Task: In the Company washington.edu, Log call with description : 'Engaged in a call with a potential client seeking a tailored solution.'; Select call outcome: 'Busy '; Select call Direction: Inbound; Add date: '25 July, 2023' and time 3:00:PM. Logged in from softage.1@softage.net
Action: Mouse moved to (86, 53)
Screenshot: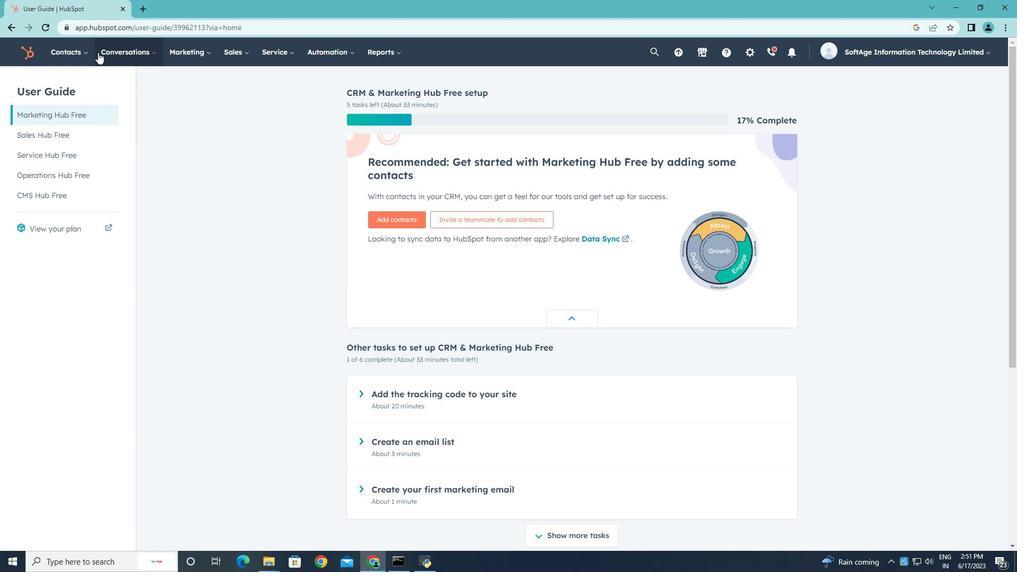 
Action: Mouse pressed left at (86, 53)
Screenshot: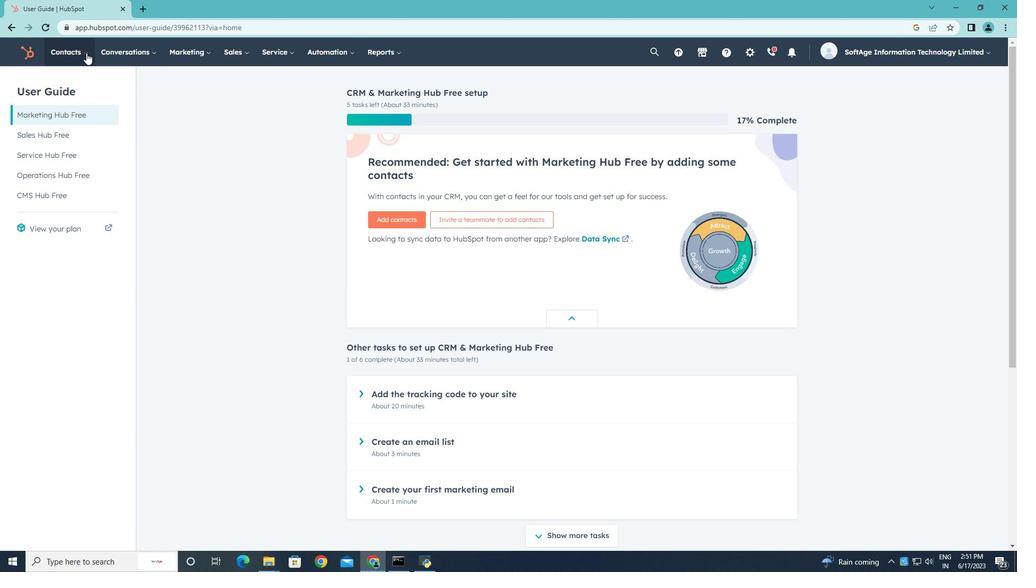 
Action: Mouse moved to (84, 108)
Screenshot: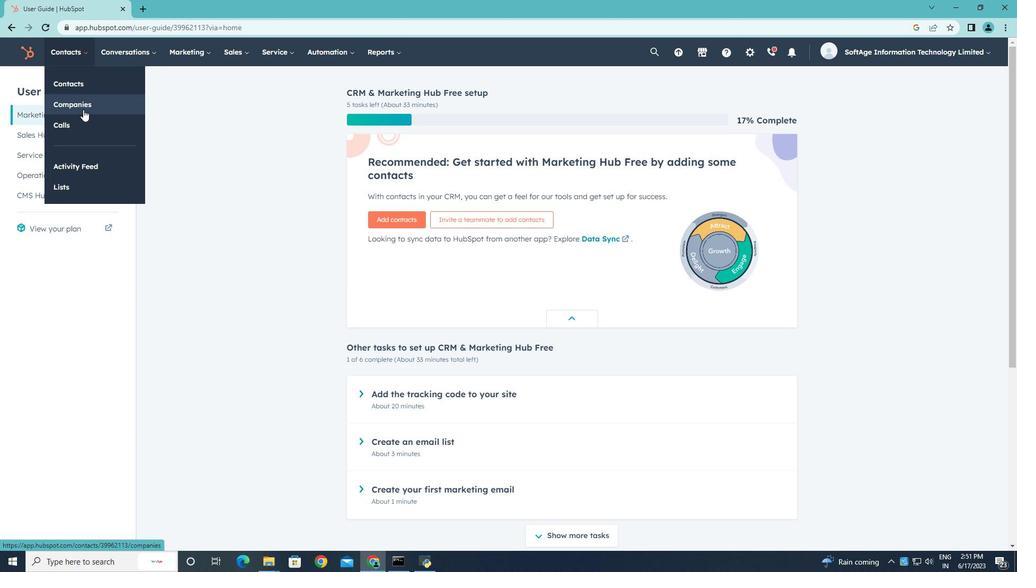 
Action: Mouse pressed left at (84, 108)
Screenshot: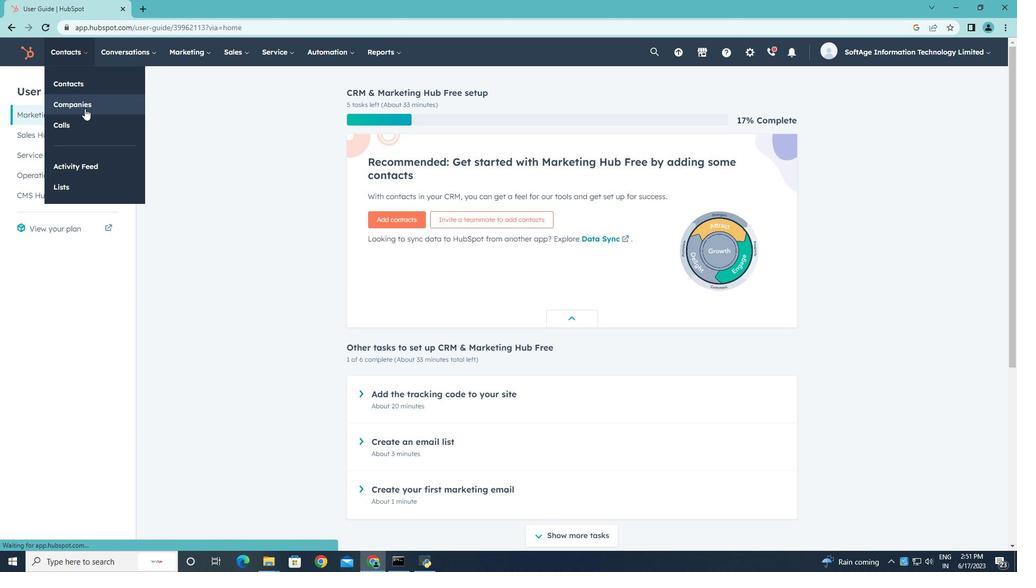 
Action: Mouse moved to (84, 169)
Screenshot: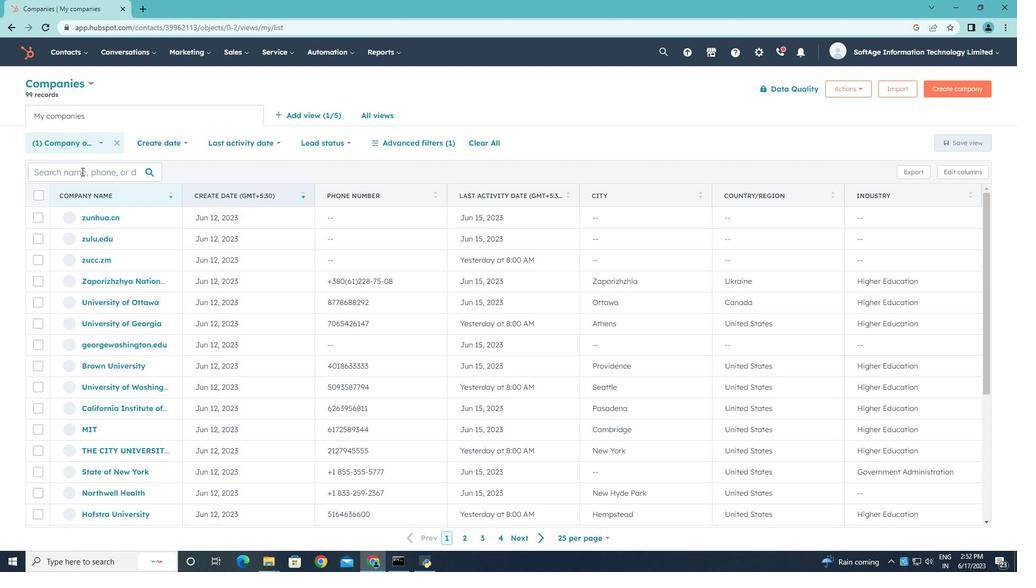 
Action: Mouse pressed left at (84, 169)
Screenshot: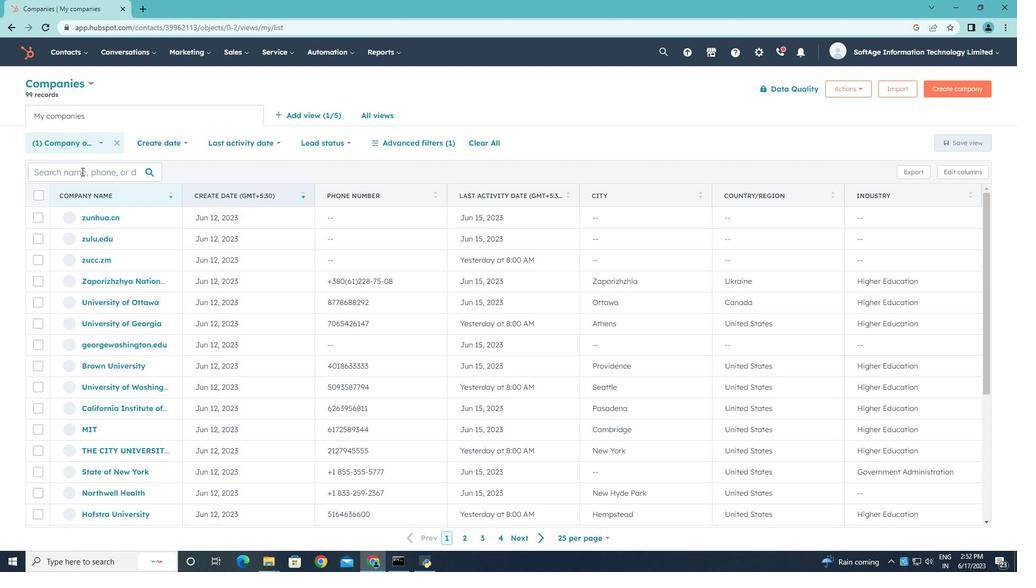 
Action: Key pressed washington.edu
Screenshot: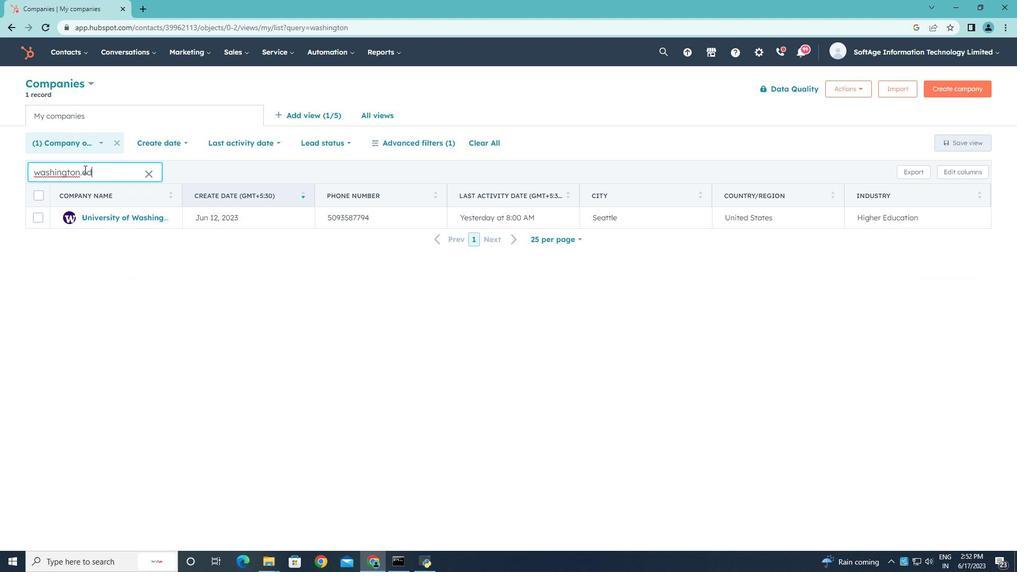 
Action: Mouse moved to (117, 219)
Screenshot: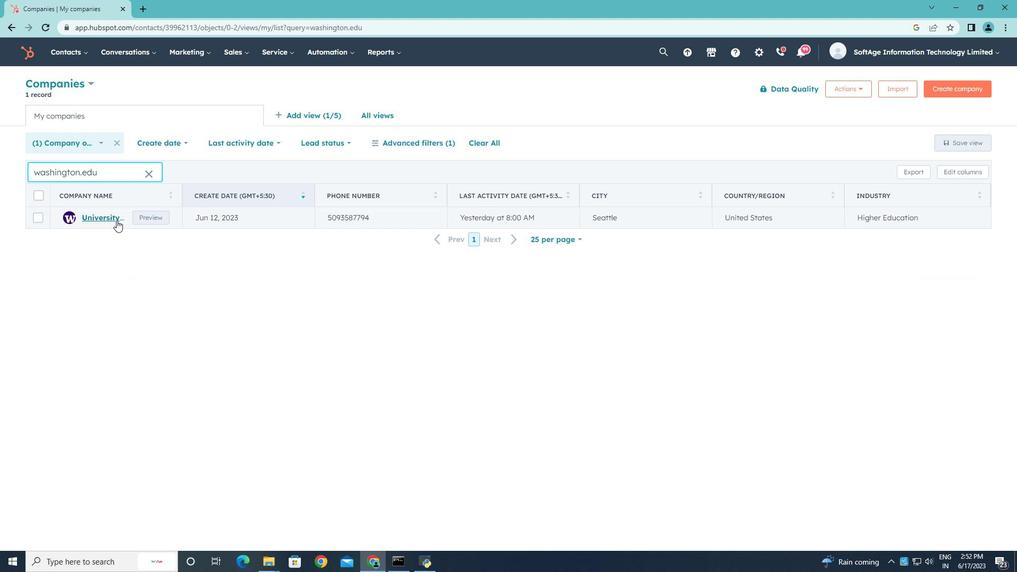 
Action: Mouse pressed left at (117, 219)
Screenshot: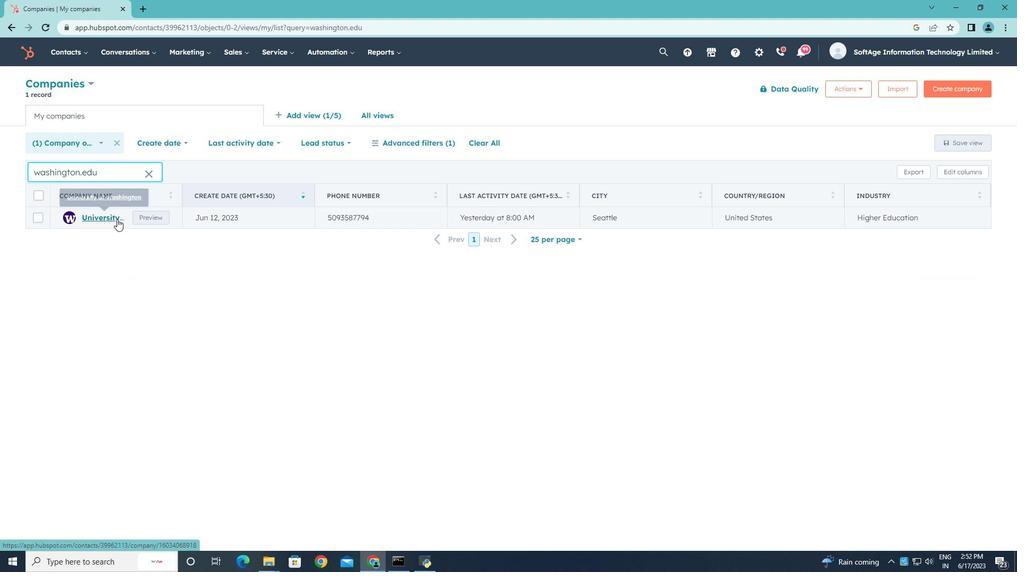 
Action: Mouse moved to (204, 177)
Screenshot: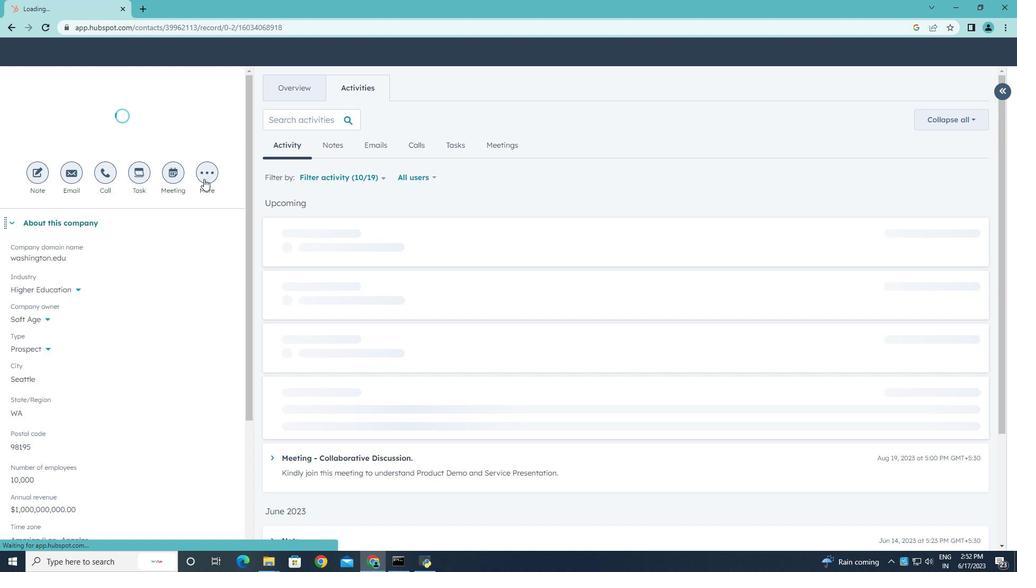 
Action: Mouse pressed left at (204, 177)
Screenshot: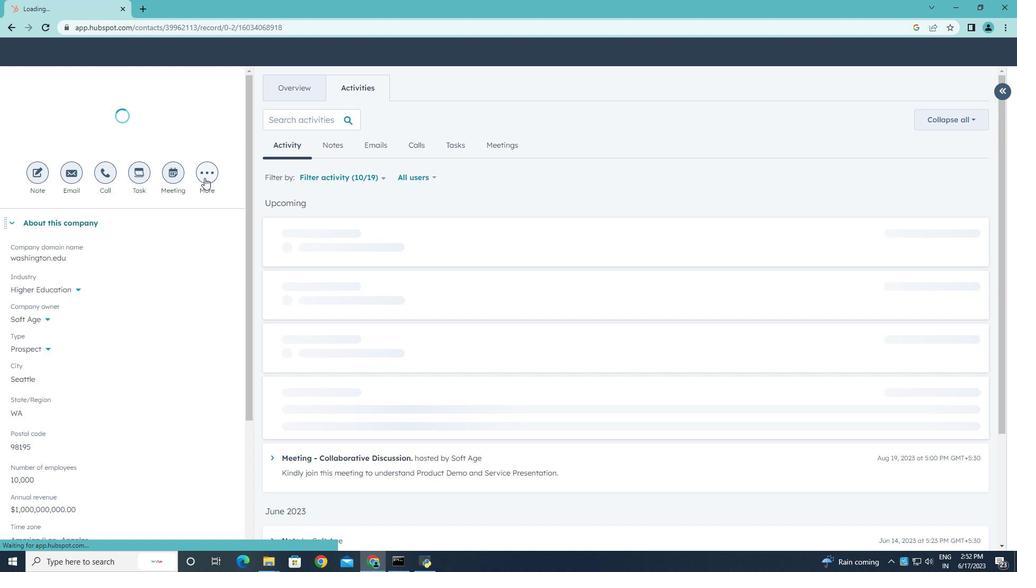 
Action: Mouse moved to (189, 267)
Screenshot: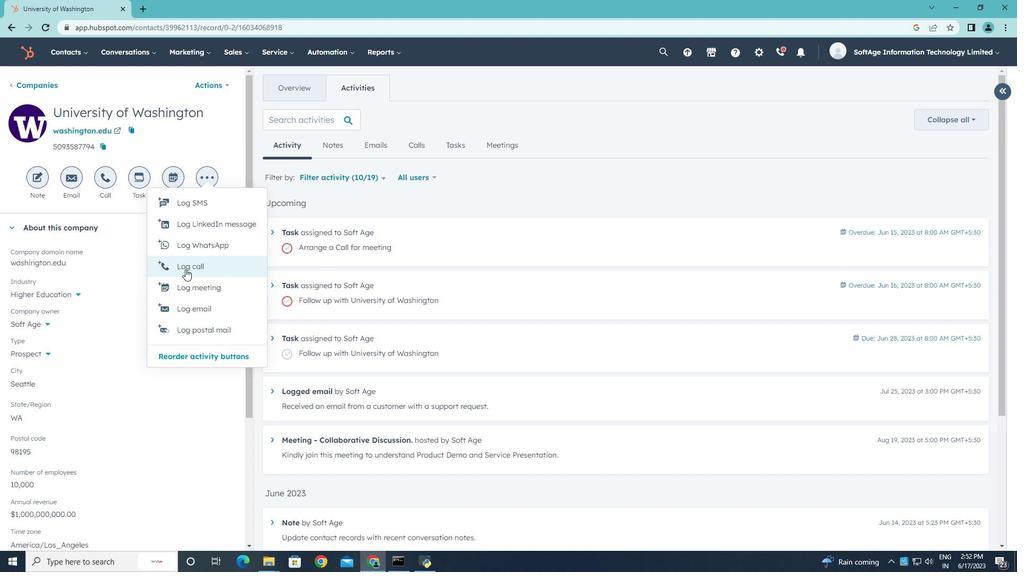 
Action: Mouse pressed left at (189, 267)
Screenshot: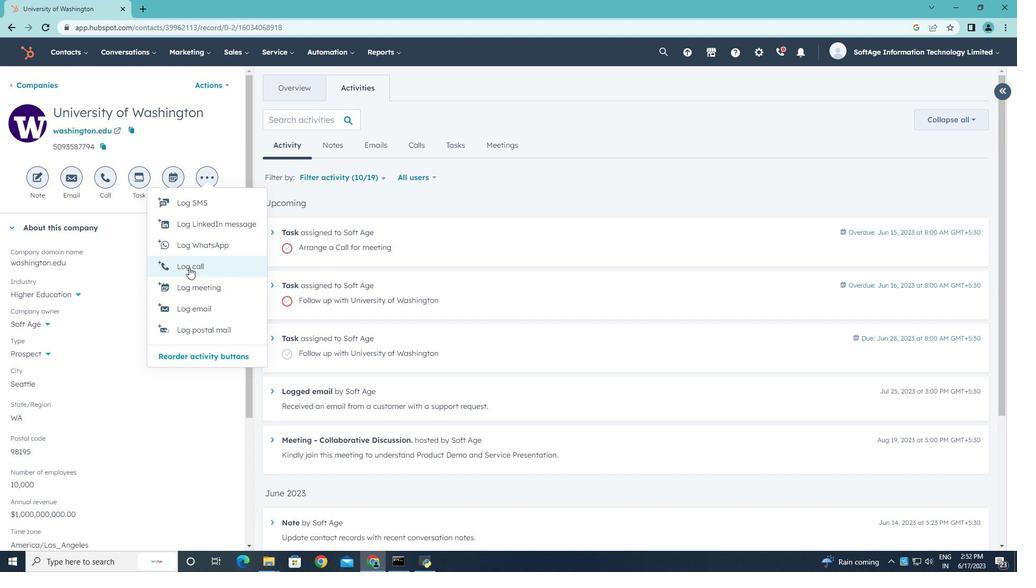
Action: Key pressed <Key.shift><Key.shift>Engaged<Key.space>in<Key.space>a<Key.space>call<Key.space>with<Key.space>a<Key.space>potential<Key.space>client<Key.space>seeking<Key.space>a<Key.space>tr<Key.backspace>ailored<Key.space>solution.
Screenshot: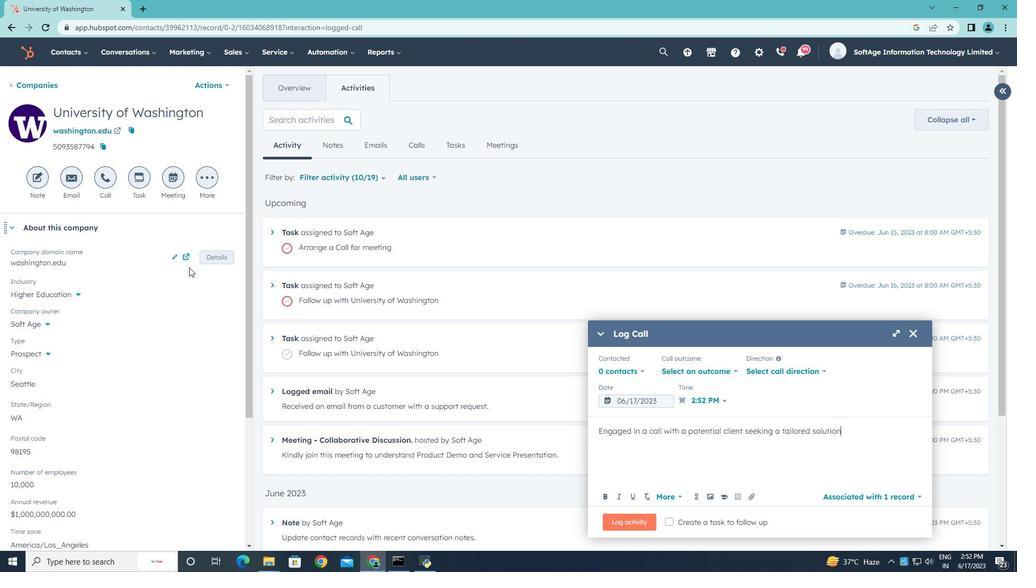
Action: Mouse moved to (736, 371)
Screenshot: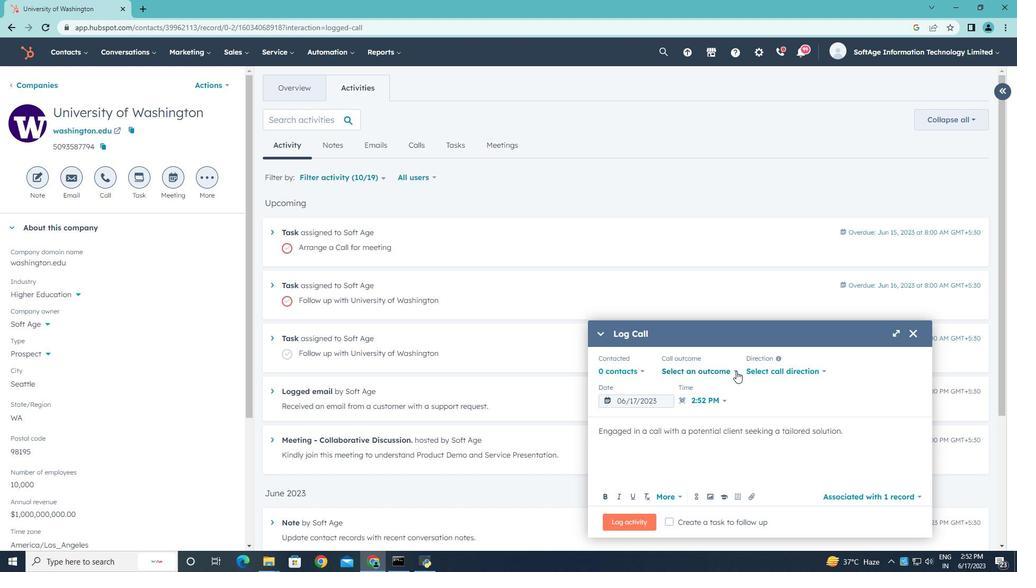 
Action: Mouse pressed left at (736, 371)
Screenshot: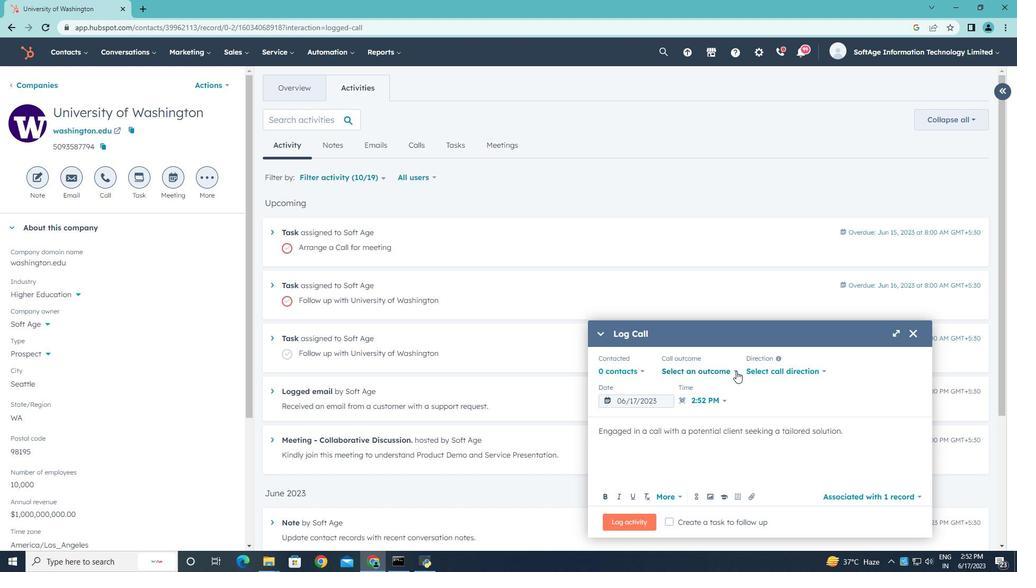 
Action: Mouse moved to (706, 402)
Screenshot: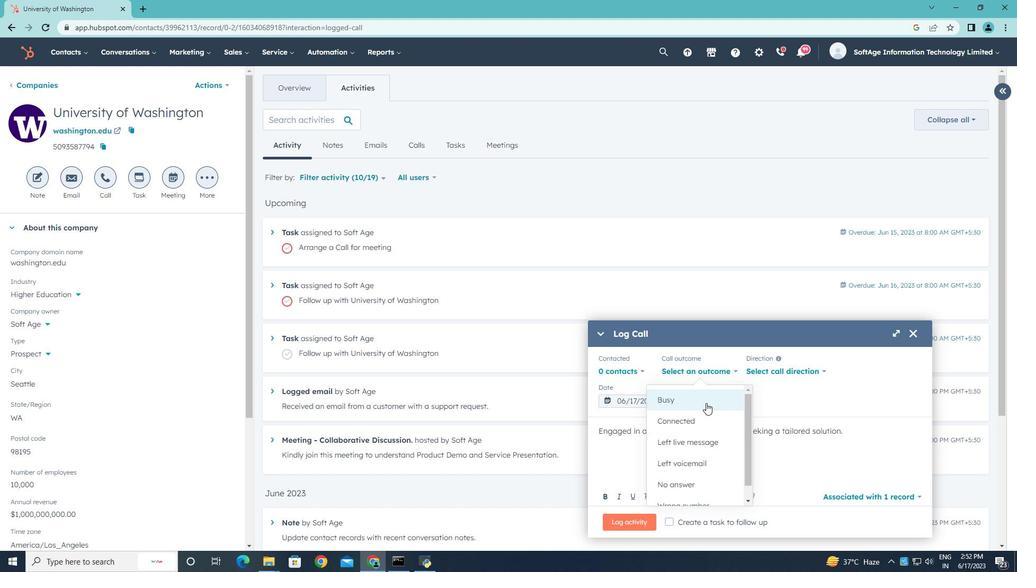 
Action: Mouse pressed left at (706, 402)
Screenshot: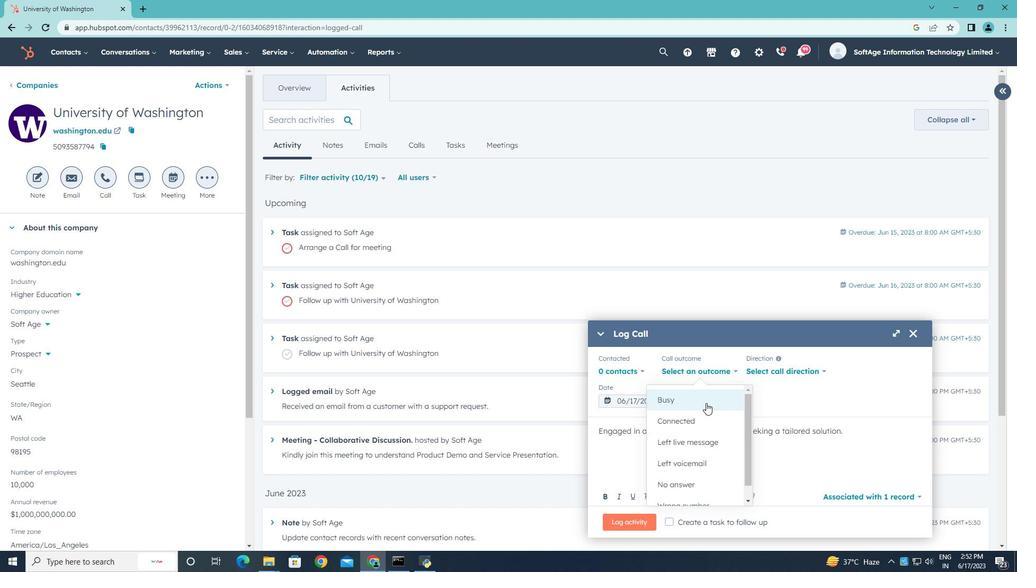 
Action: Mouse moved to (774, 374)
Screenshot: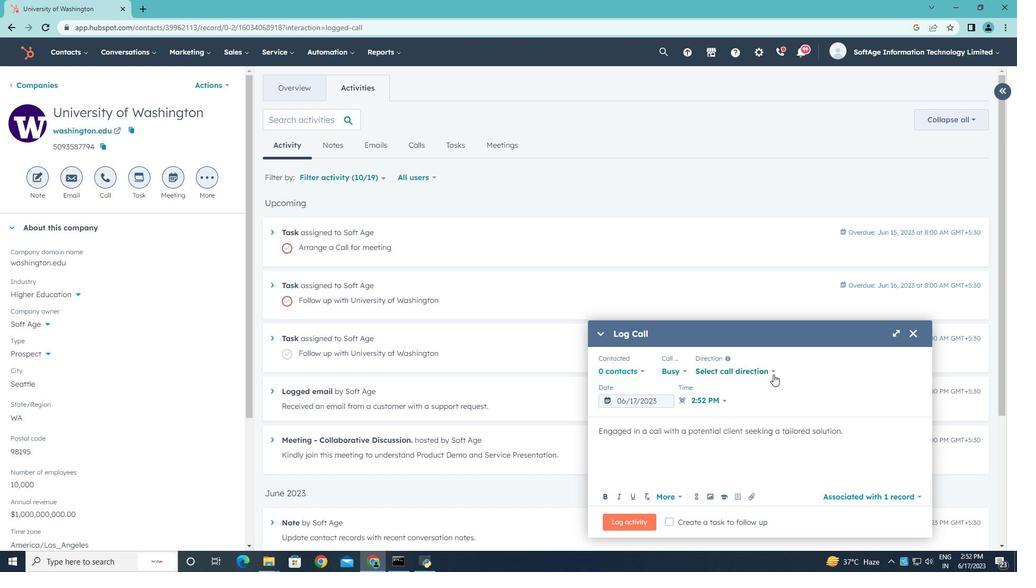 
Action: Mouse pressed left at (774, 374)
Screenshot: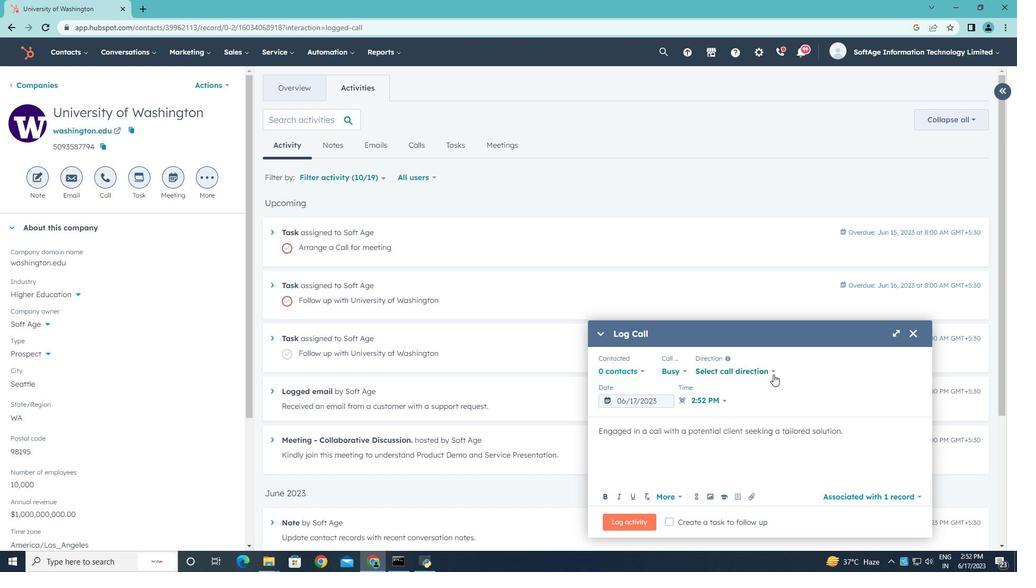
Action: Mouse moved to (732, 401)
Screenshot: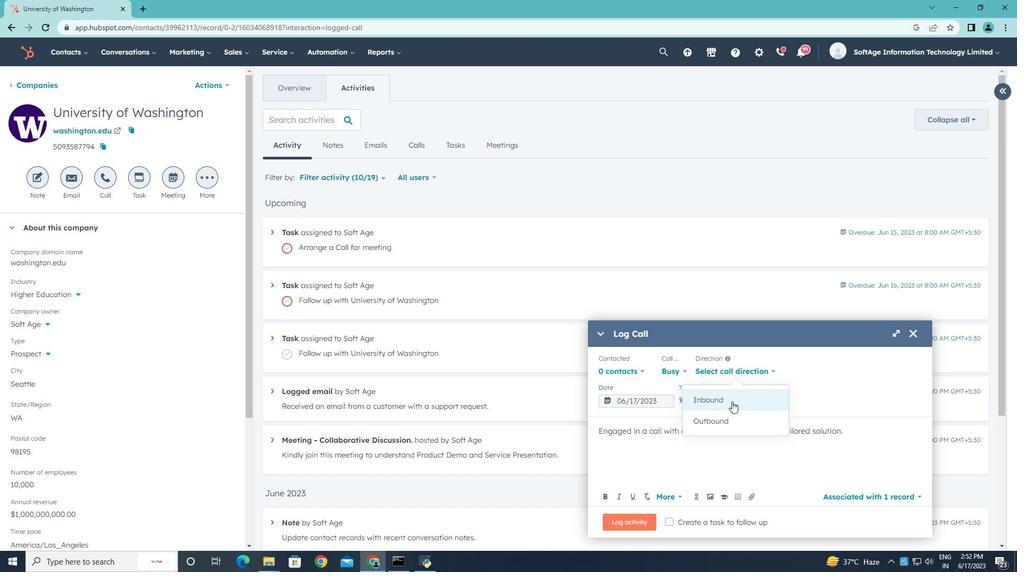 
Action: Mouse pressed left at (732, 401)
Screenshot: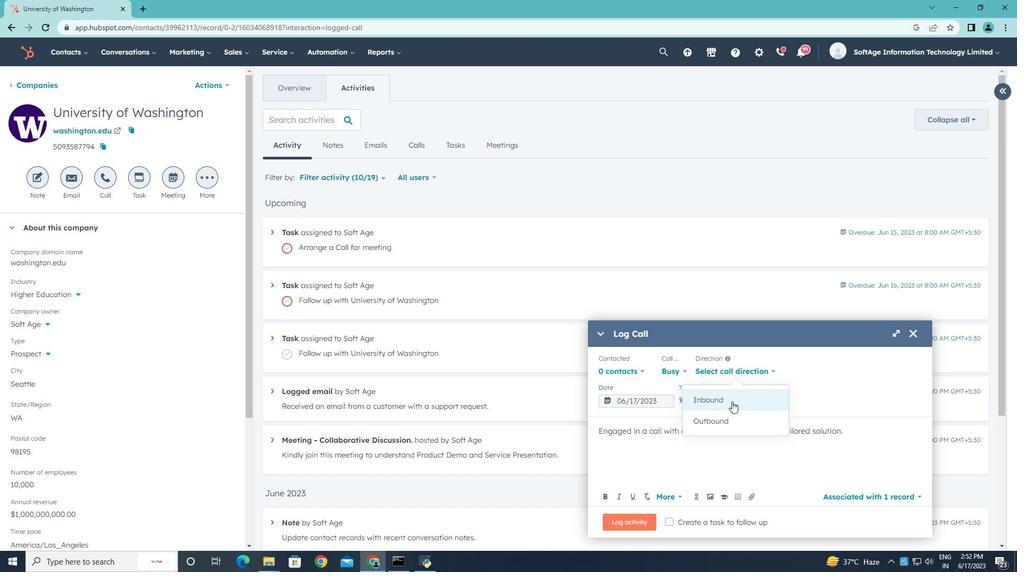 
Action: Mouse moved to (819, 373)
Screenshot: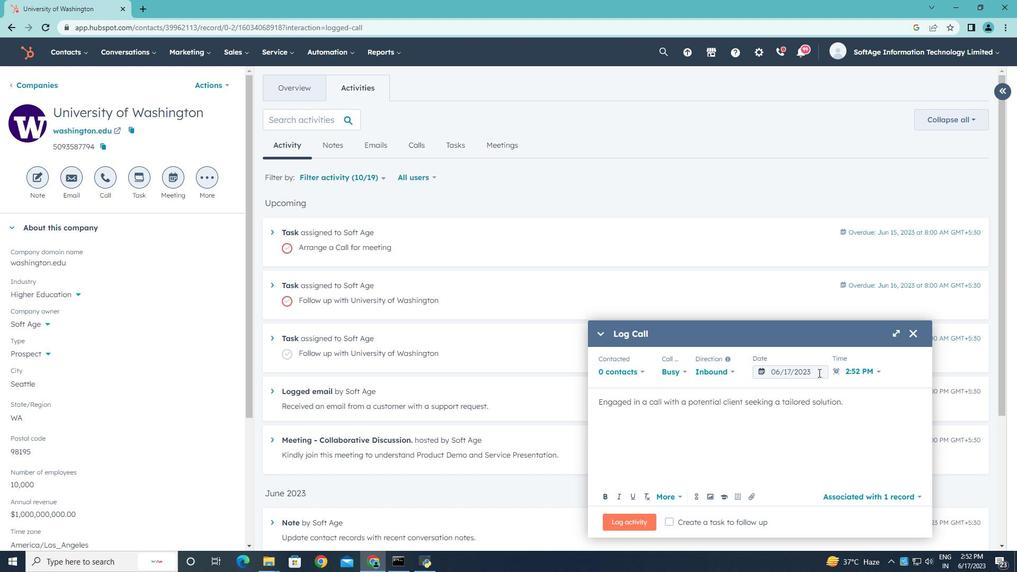 
Action: Mouse pressed left at (819, 373)
Screenshot: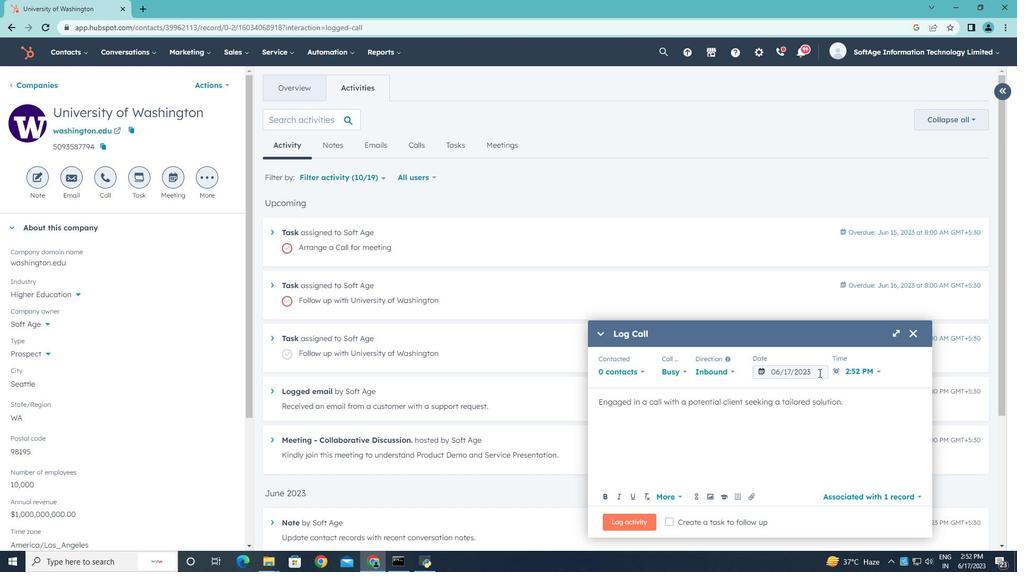 
Action: Mouse moved to (893, 205)
Screenshot: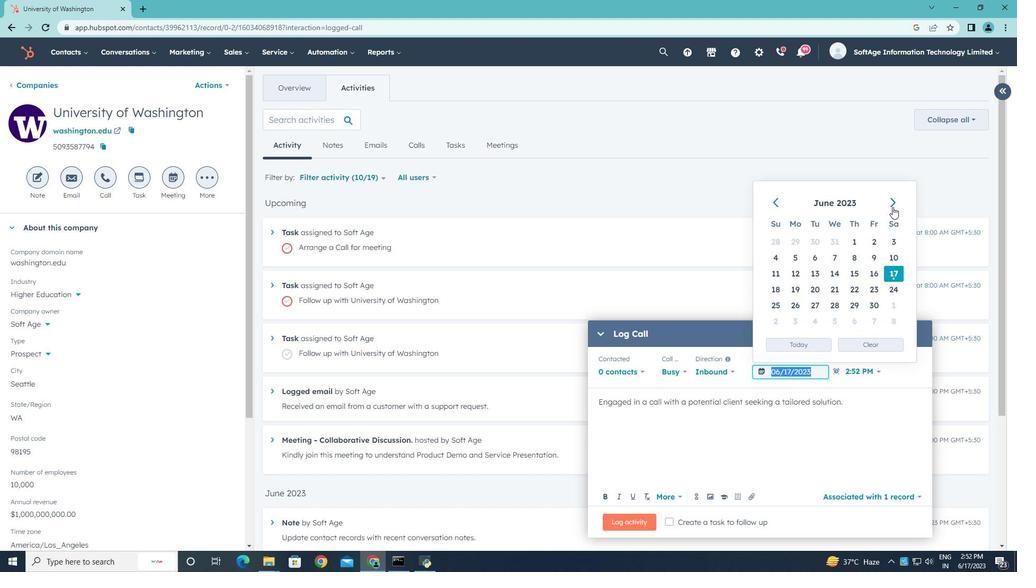 
Action: Mouse pressed left at (893, 205)
Screenshot: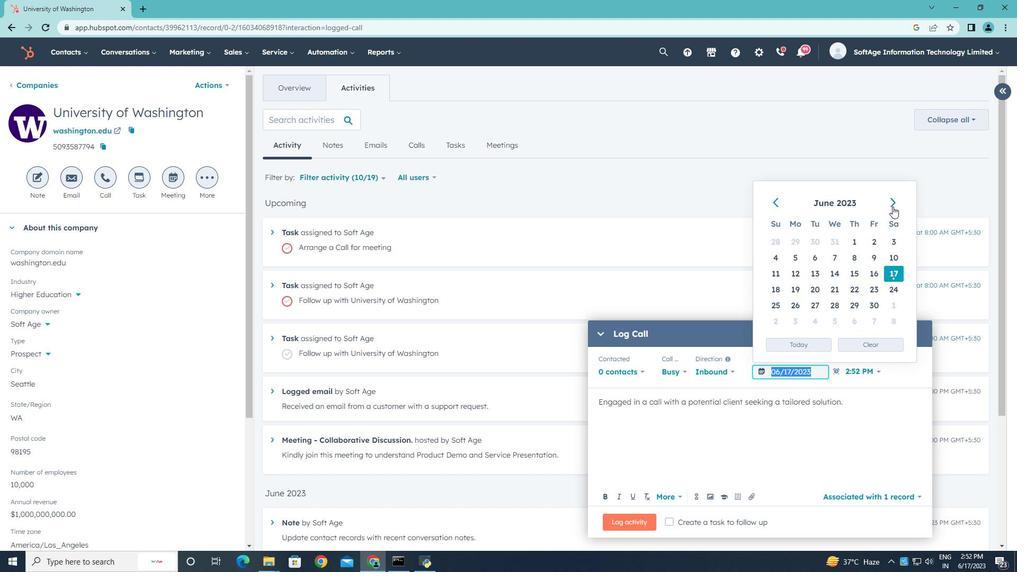 
Action: Mouse moved to (819, 303)
Screenshot: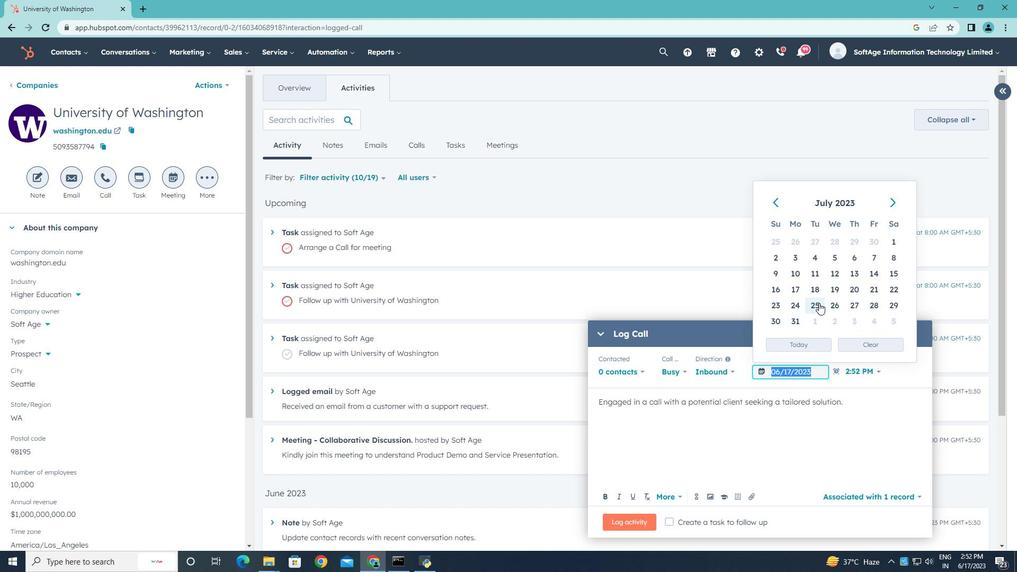 
Action: Mouse pressed left at (819, 303)
Screenshot: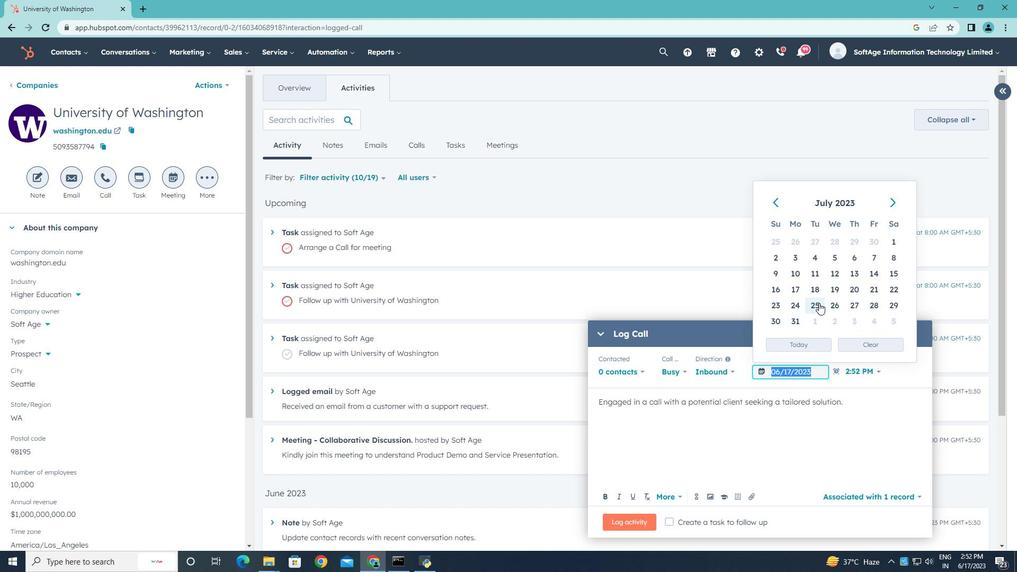 
Action: Mouse moved to (876, 370)
Screenshot: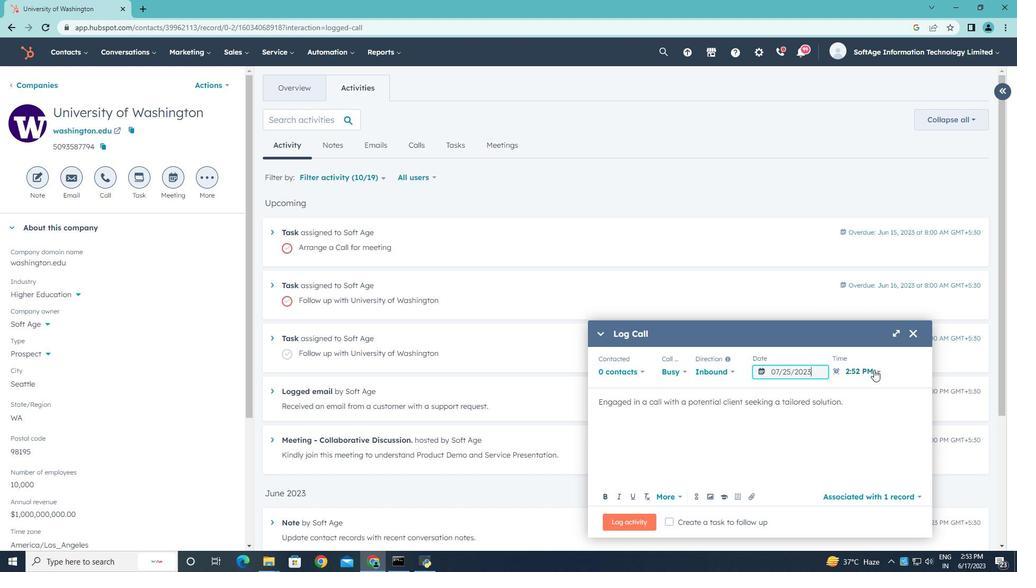 
Action: Mouse pressed left at (876, 370)
Screenshot: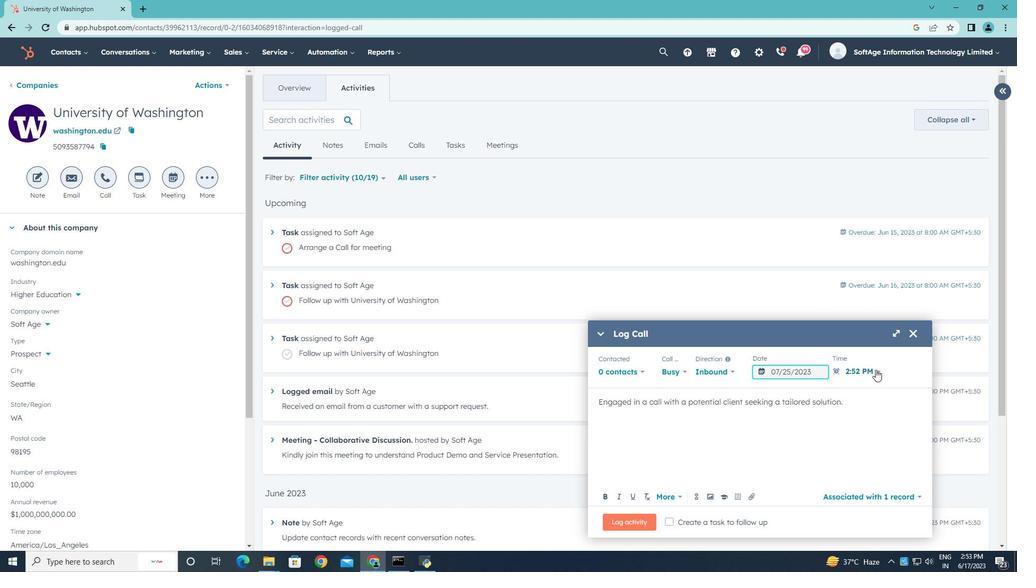 
Action: Mouse moved to (821, 497)
Screenshot: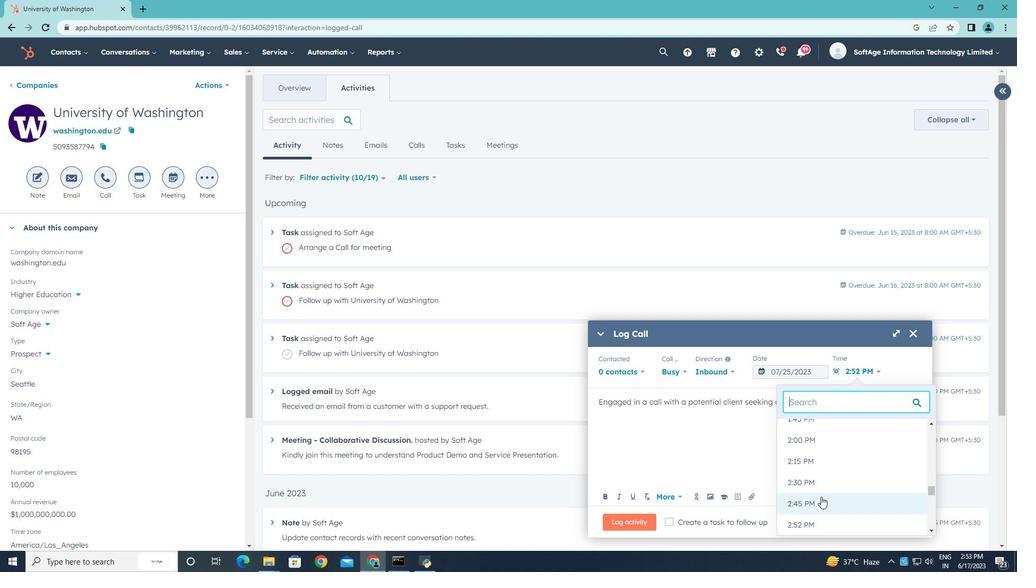 
Action: Mouse scrolled (821, 497) with delta (0, 0)
Screenshot: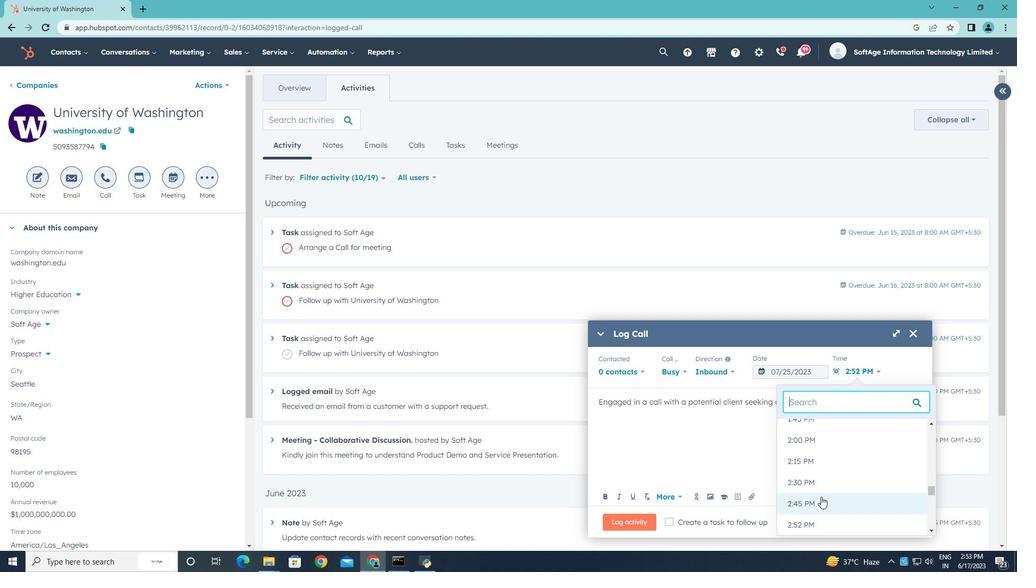
Action: Mouse moved to (821, 497)
Screenshot: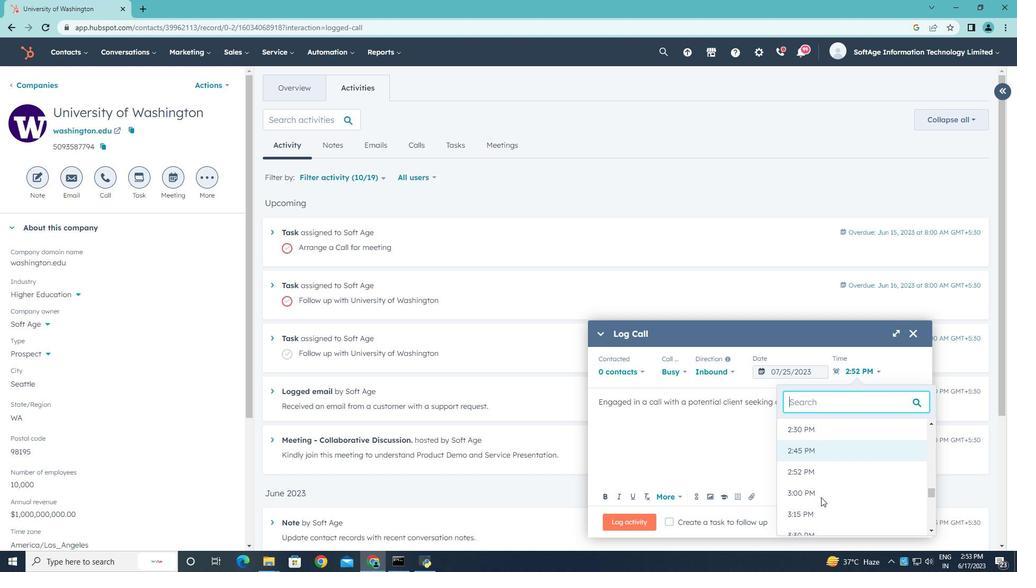 
Action: Mouse pressed left at (821, 497)
Screenshot: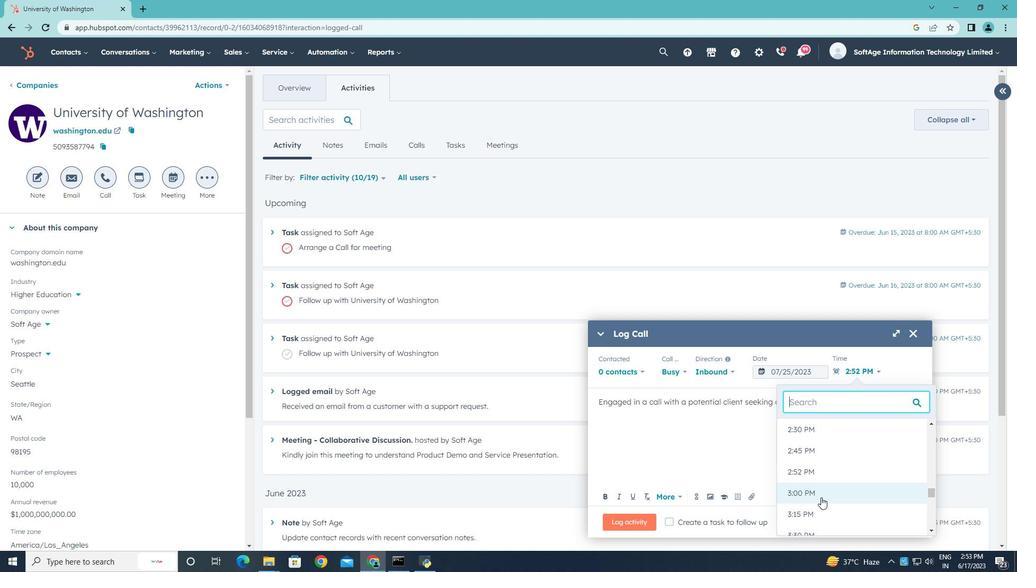 
Action: Mouse moved to (637, 521)
Screenshot: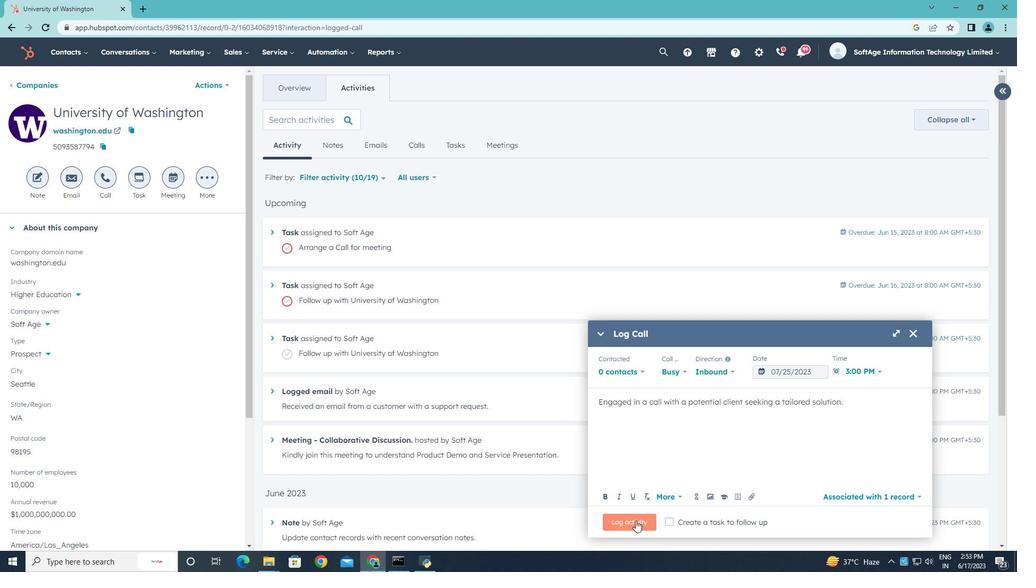 
Action: Mouse pressed left at (637, 521)
Screenshot: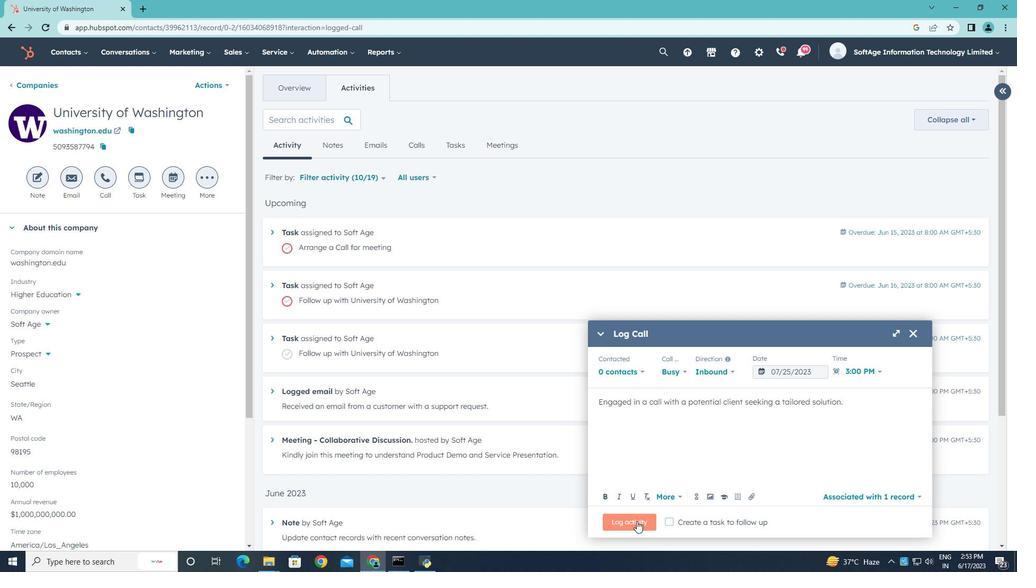 
Action: Mouse moved to (636, 517)
Screenshot: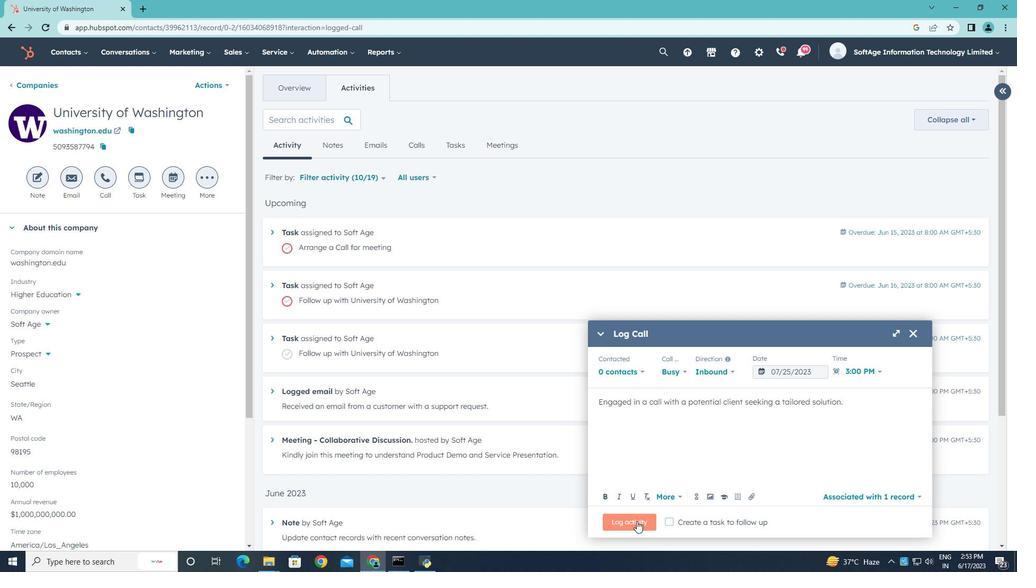 
